 Task: Add Now Organic Eucalyptus Oil to the cart.
Action: Mouse moved to (790, 283)
Screenshot: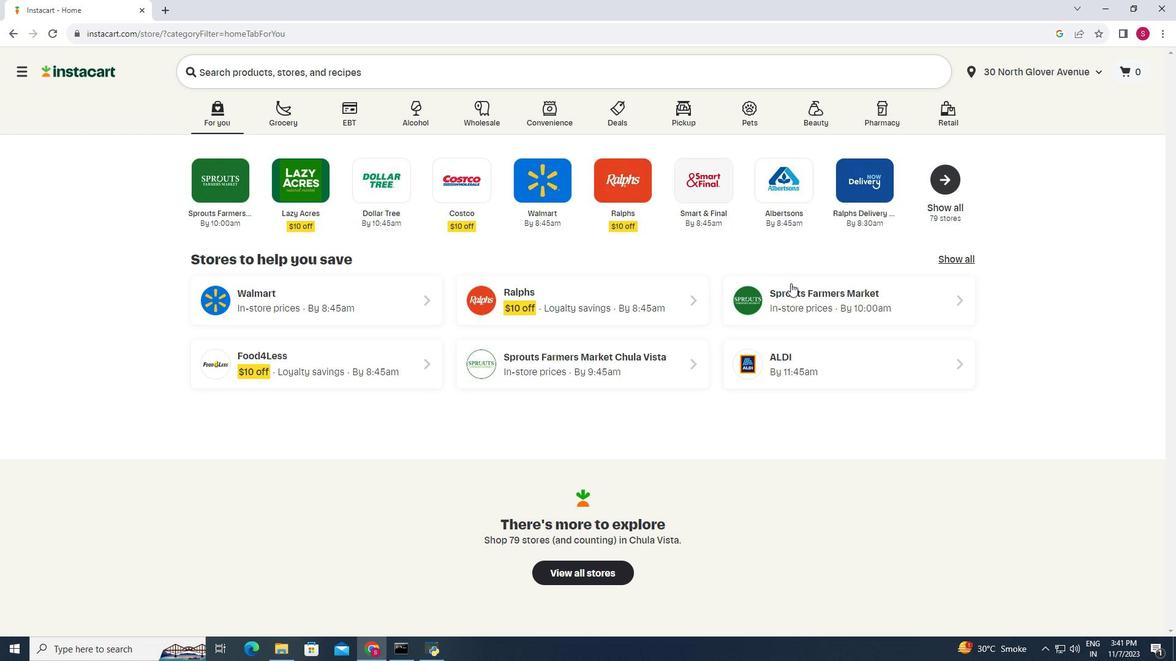 
Action: Mouse pressed left at (790, 283)
Screenshot: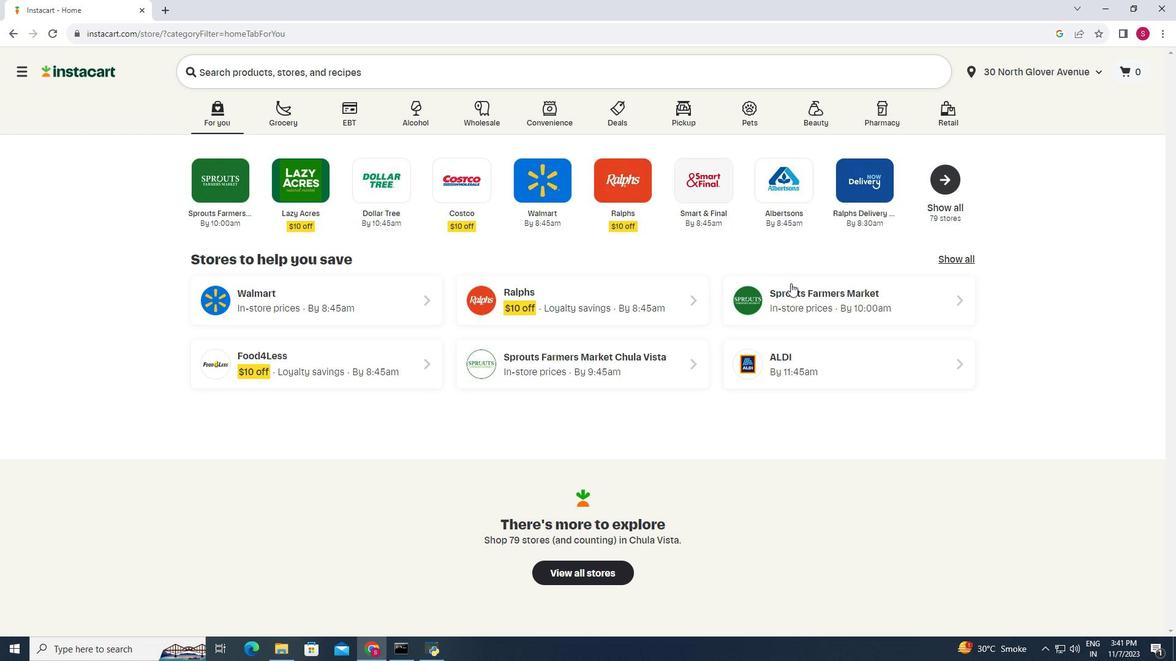 
Action: Mouse moved to (90, 448)
Screenshot: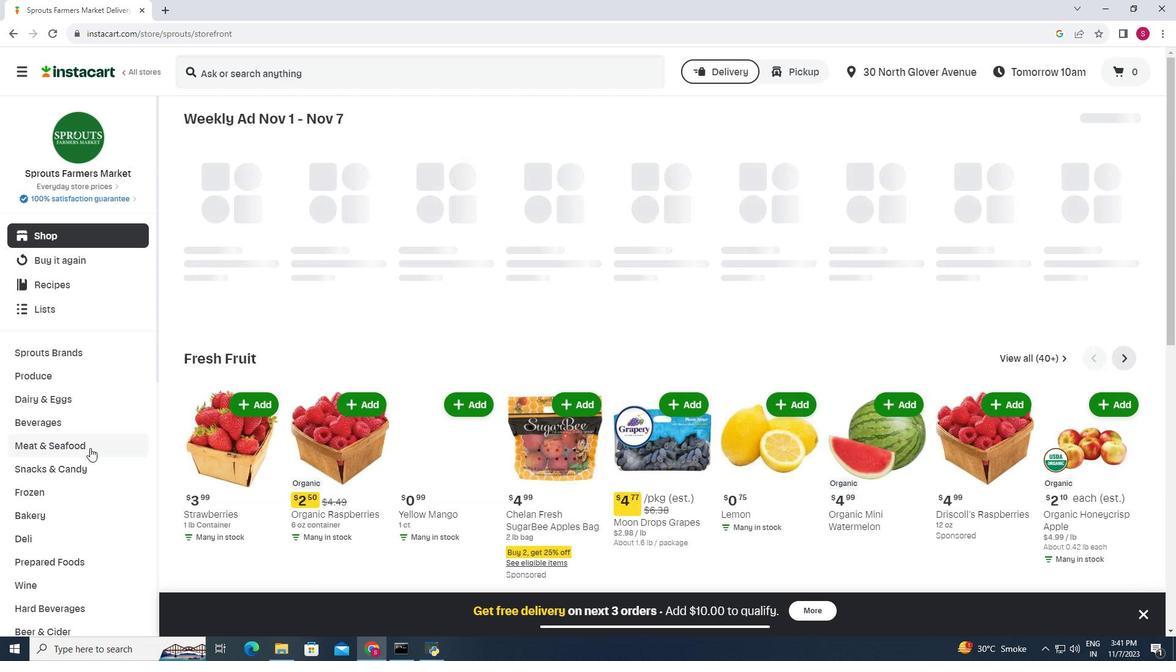 
Action: Mouse scrolled (90, 447) with delta (0, 0)
Screenshot: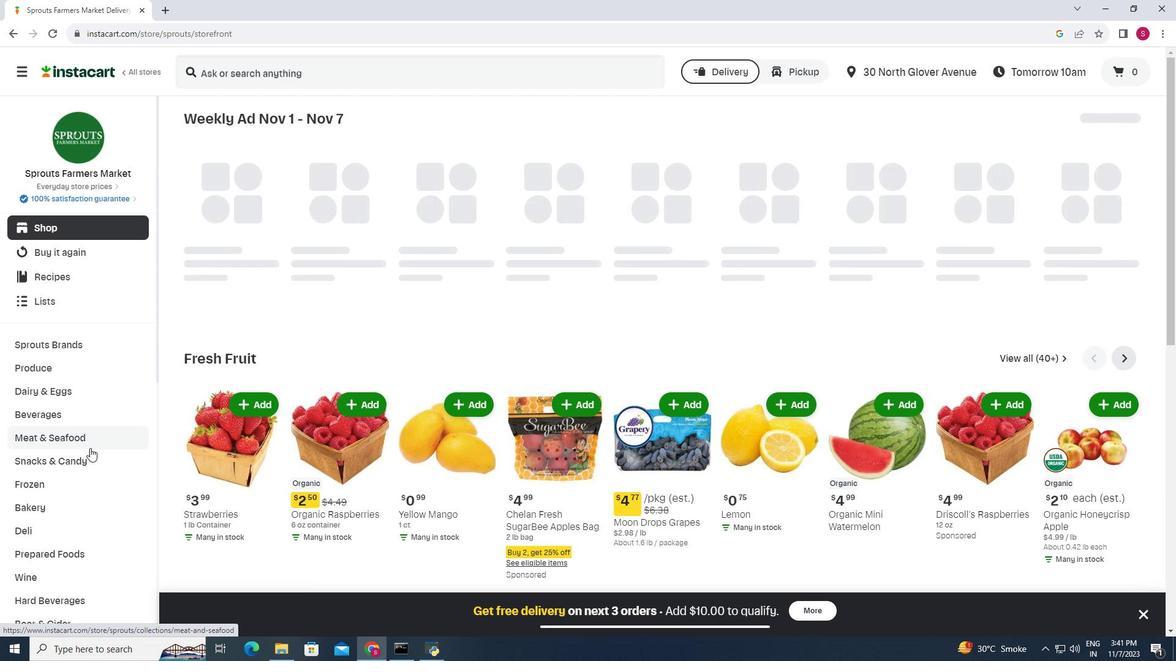 
Action: Mouse scrolled (90, 447) with delta (0, 0)
Screenshot: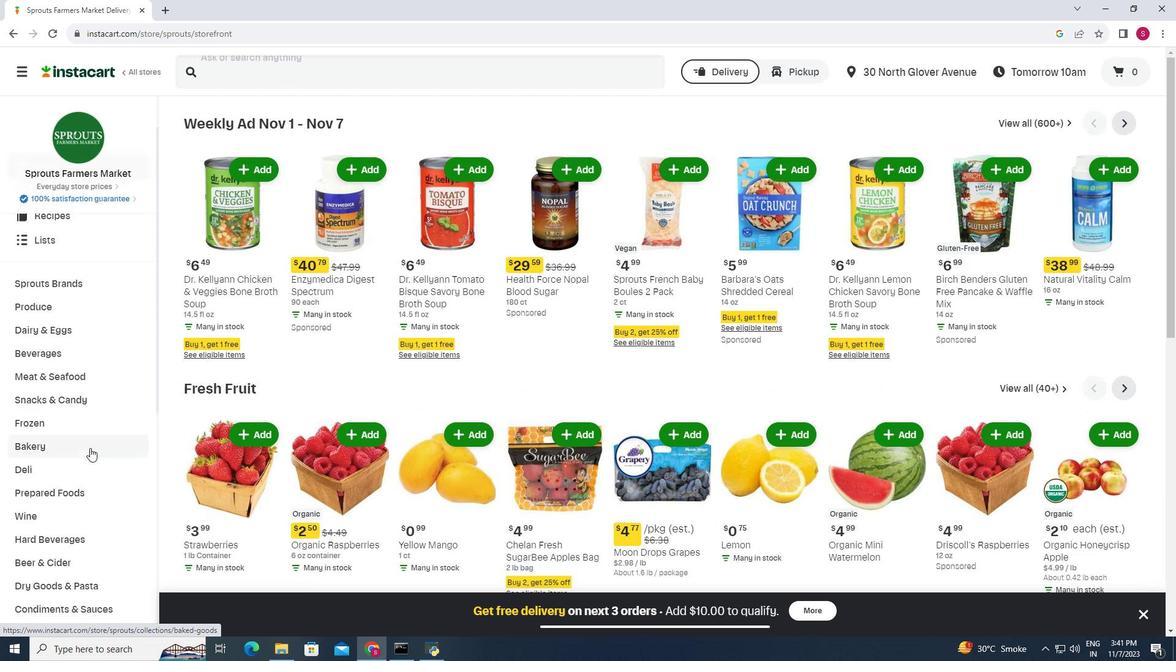 
Action: Mouse scrolled (90, 447) with delta (0, 0)
Screenshot: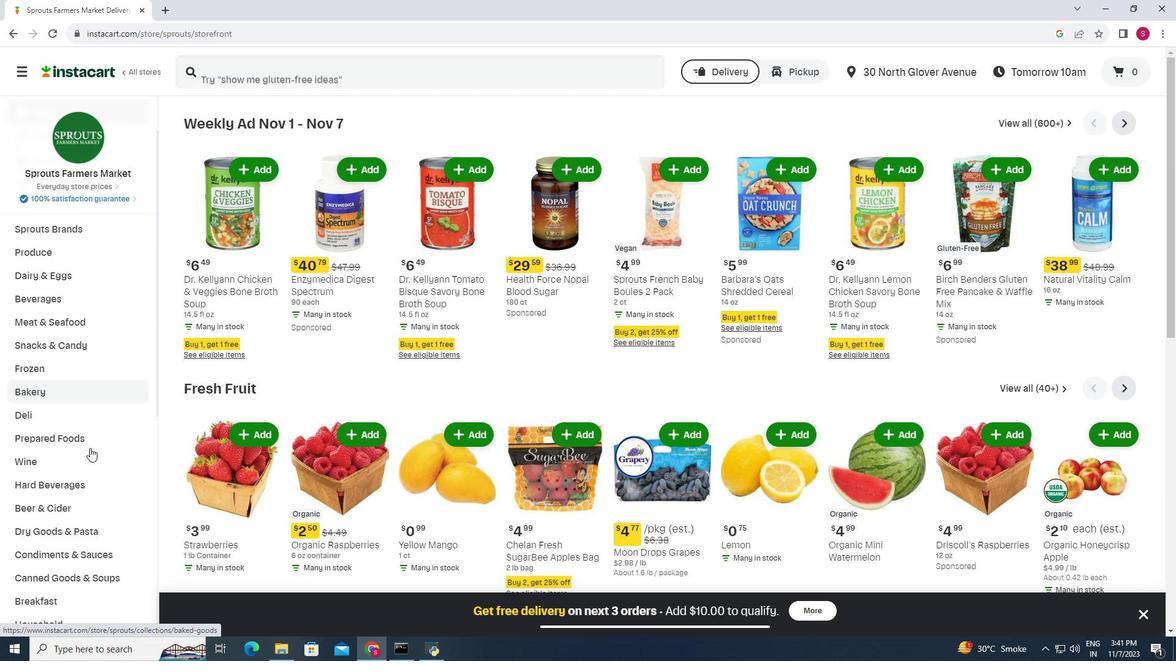 
Action: Mouse scrolled (90, 447) with delta (0, 0)
Screenshot: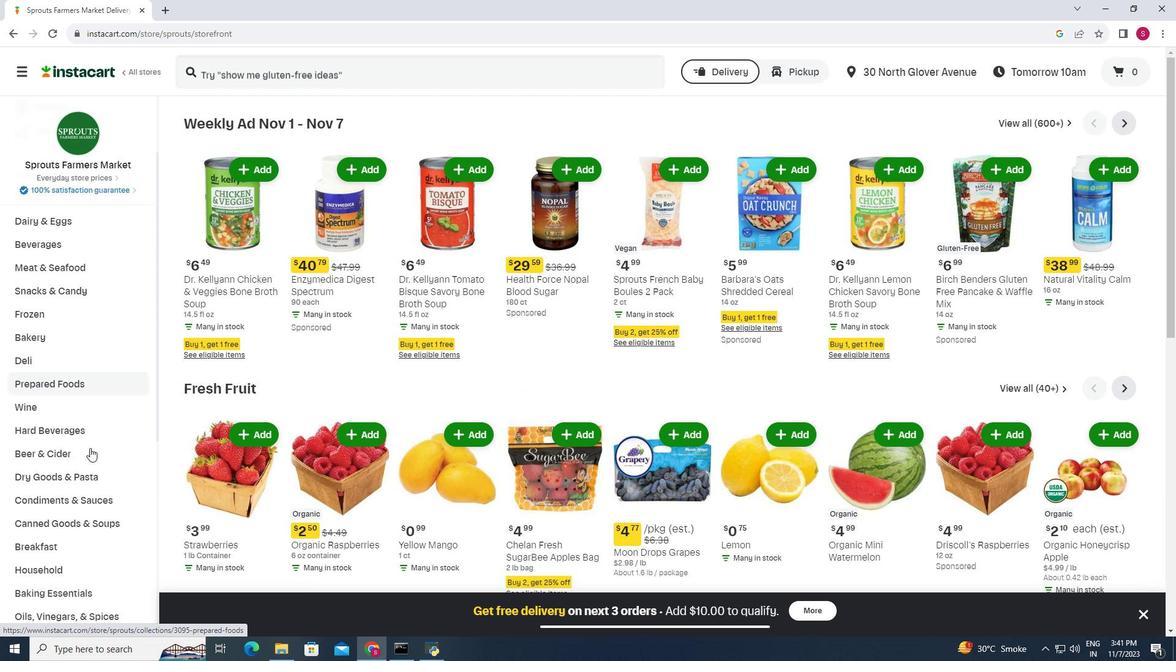 
Action: Mouse moved to (64, 504)
Screenshot: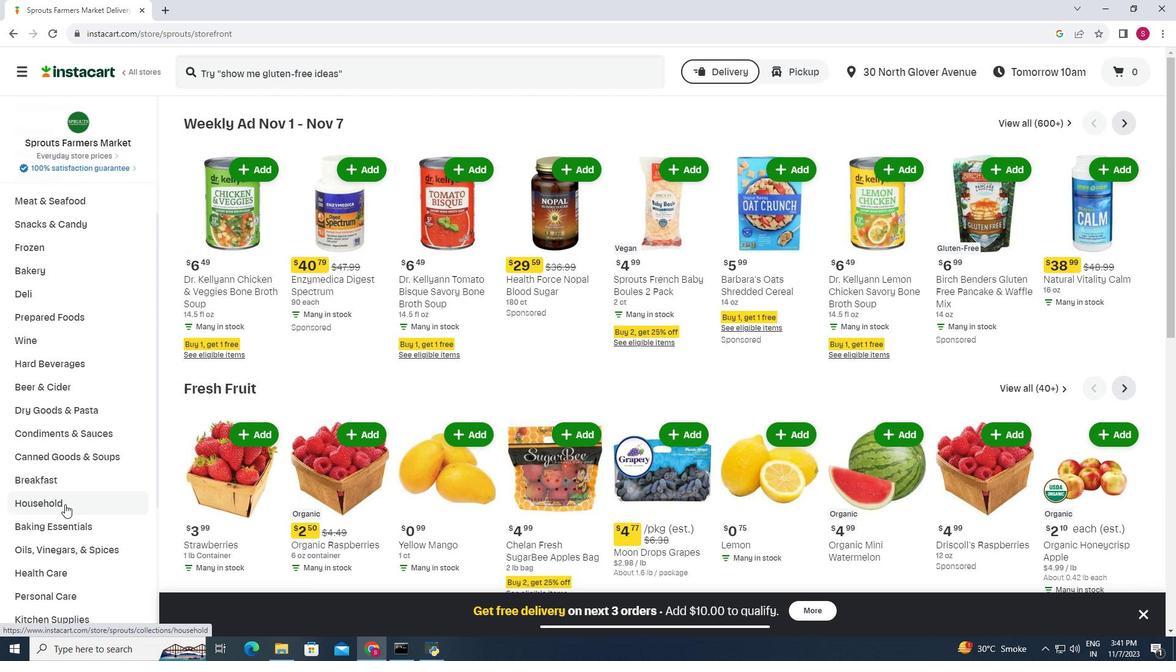 
Action: Mouse pressed left at (64, 504)
Screenshot: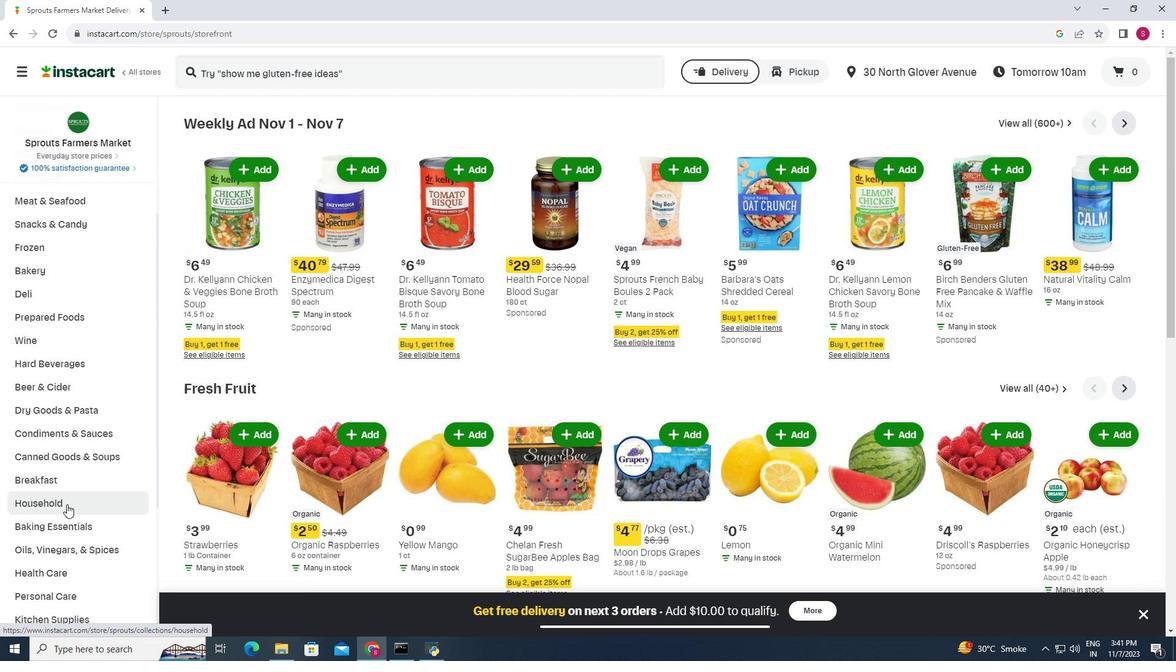 
Action: Mouse moved to (79, 503)
Screenshot: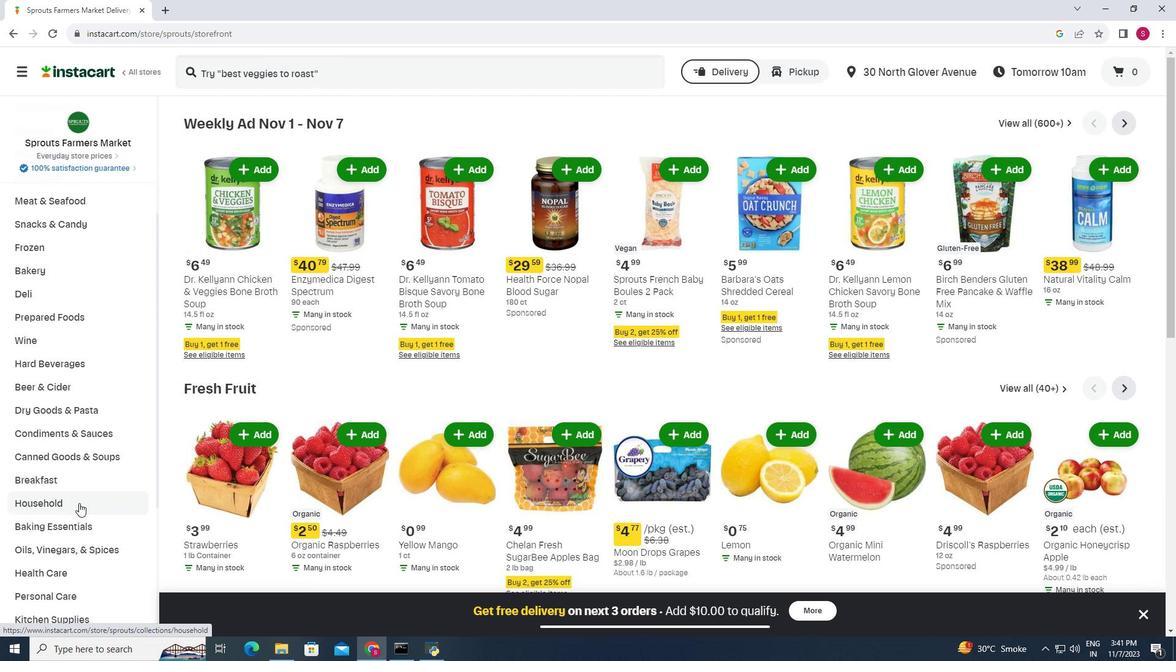 
Action: Mouse pressed left at (79, 503)
Screenshot: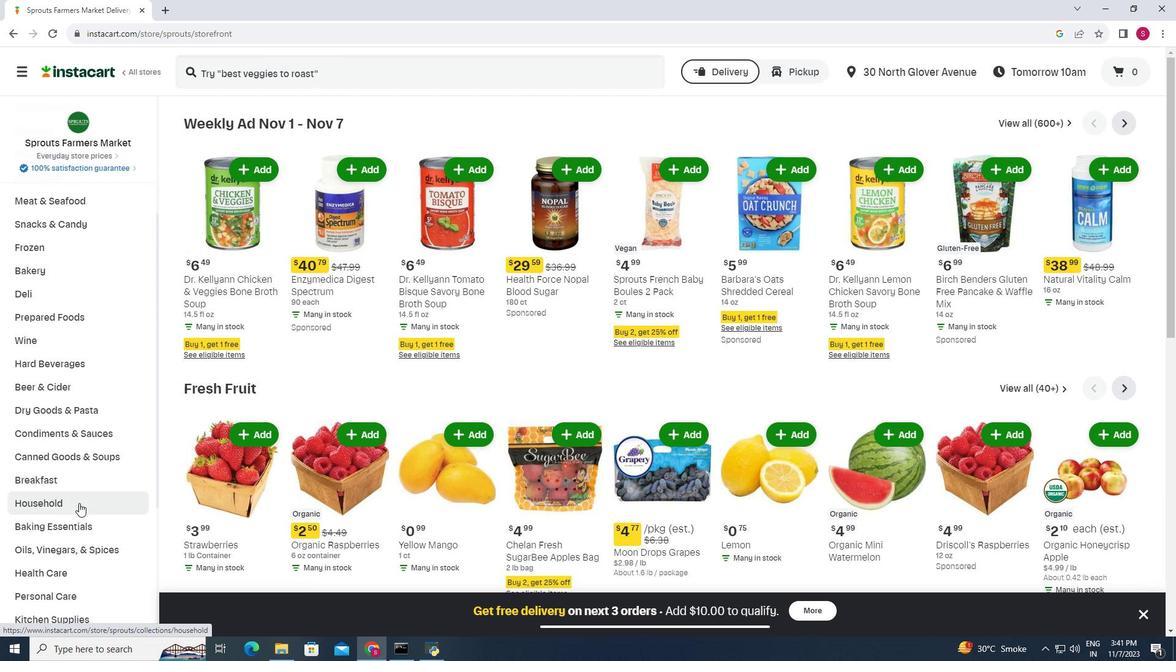 
Action: Mouse moved to (643, 153)
Screenshot: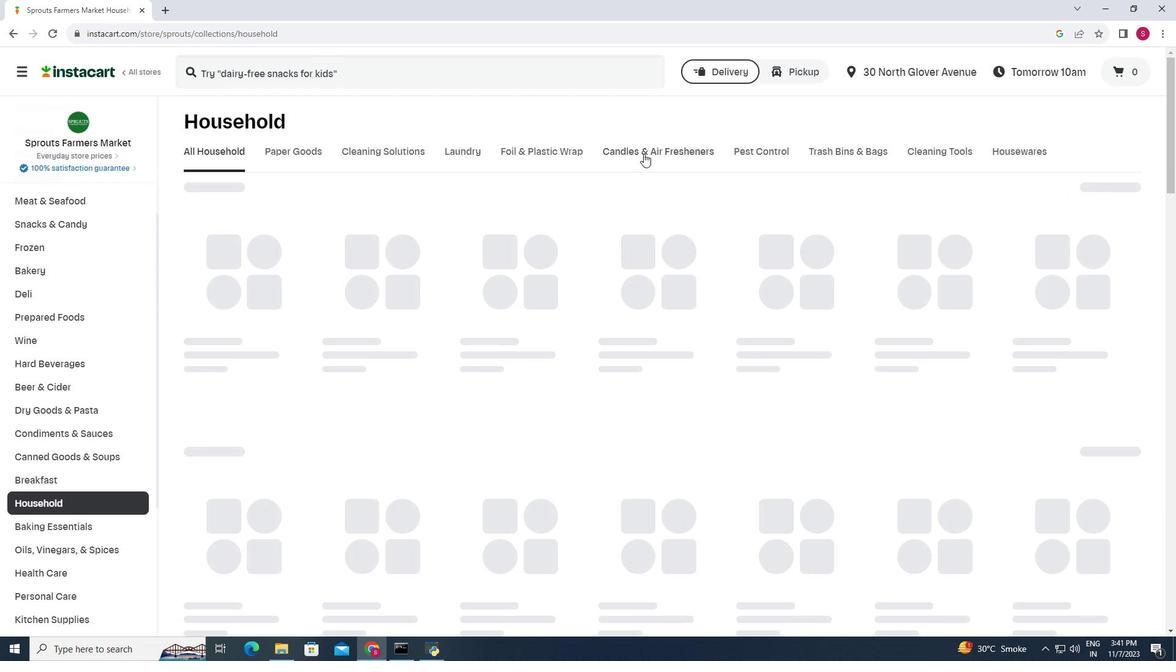 
Action: Mouse pressed left at (643, 153)
Screenshot: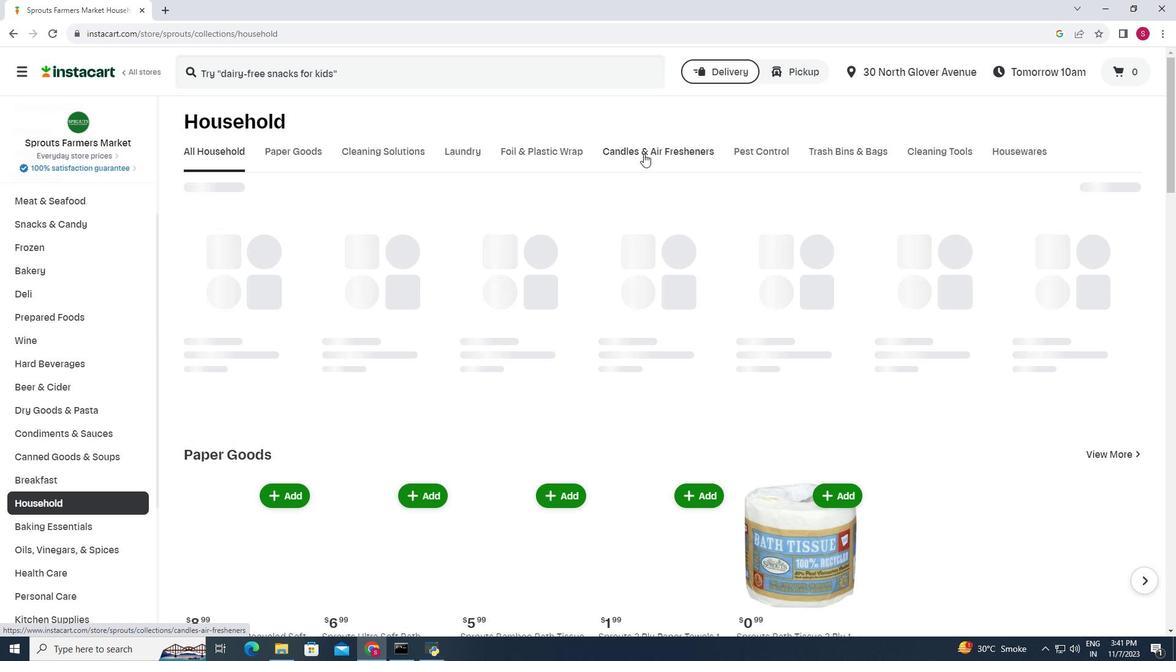 
Action: Mouse moved to (310, 79)
Screenshot: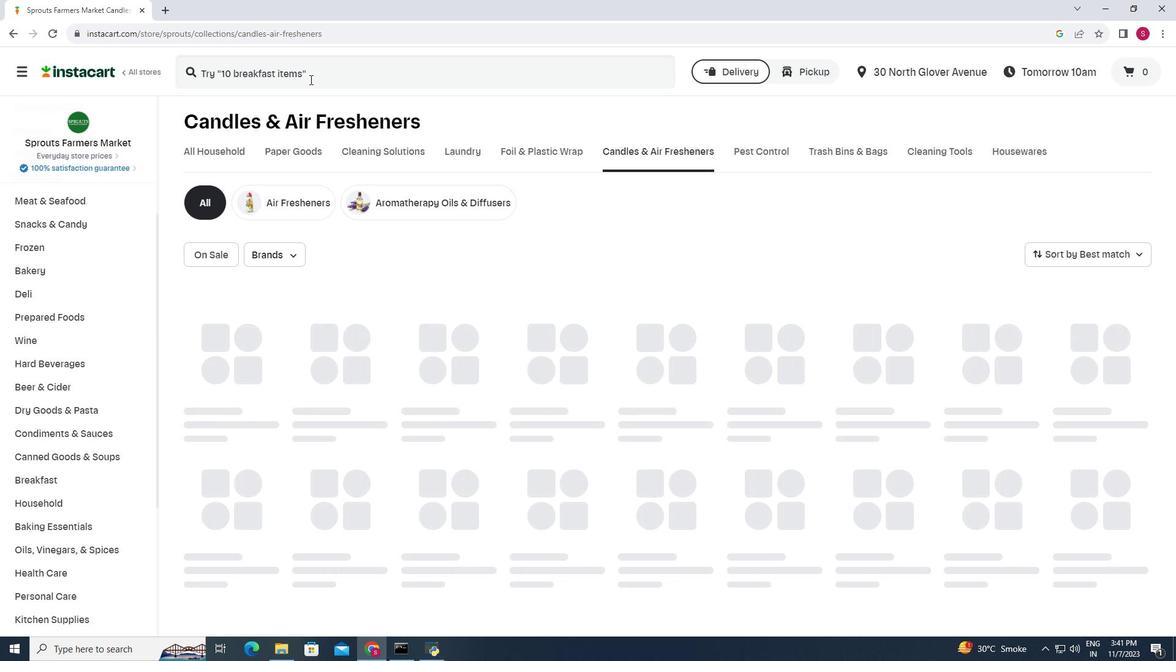 
Action: Mouse pressed left at (310, 79)
Screenshot: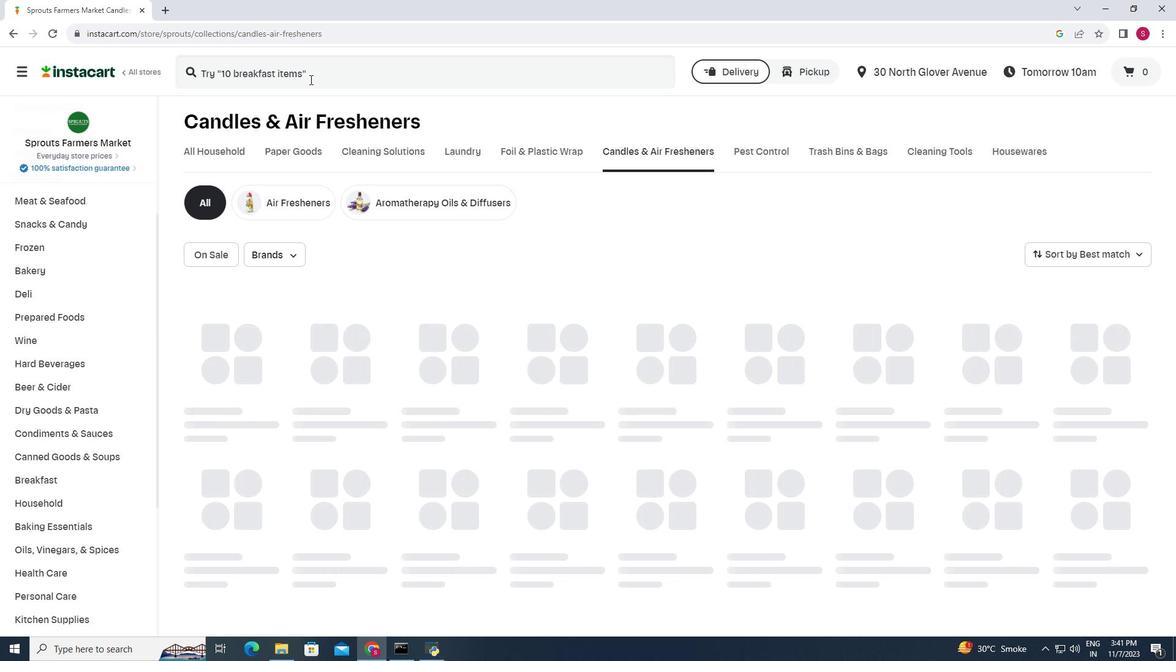 
Action: Mouse moved to (261, 16)
Screenshot: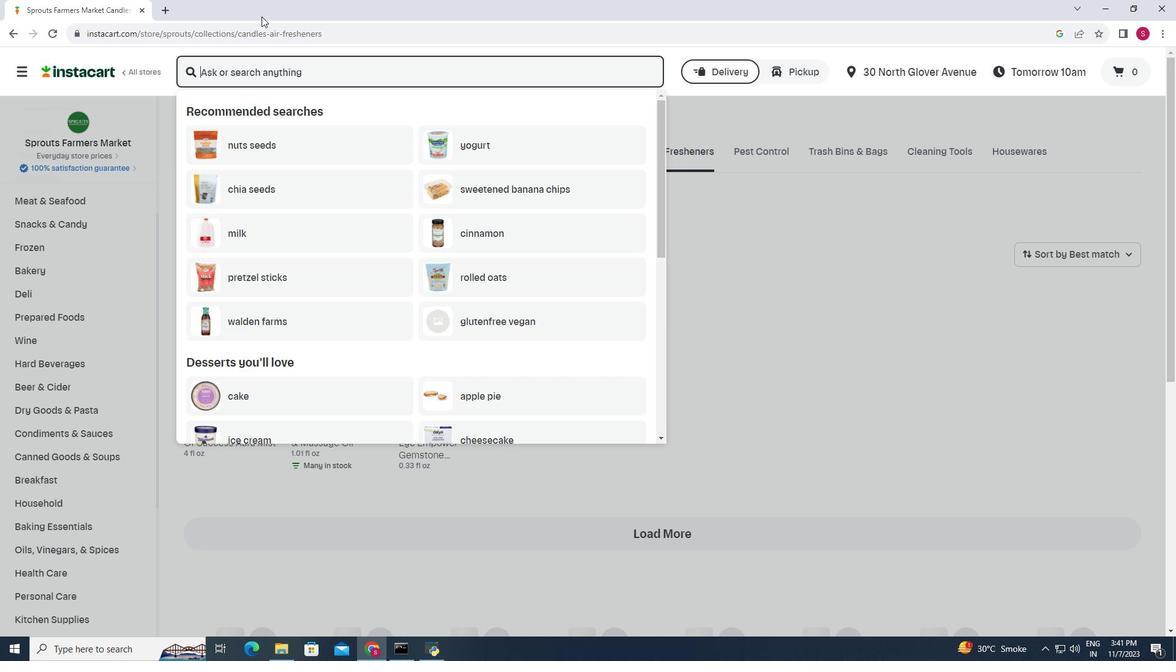 
Action: Key pressed <Key.shift>Now<Key.space><Key.shift>Organic<Key.space><Key.shift><Key.shift>Eucalyptus<Key.space><Key.shift>Oil<Key.enter>
Screenshot: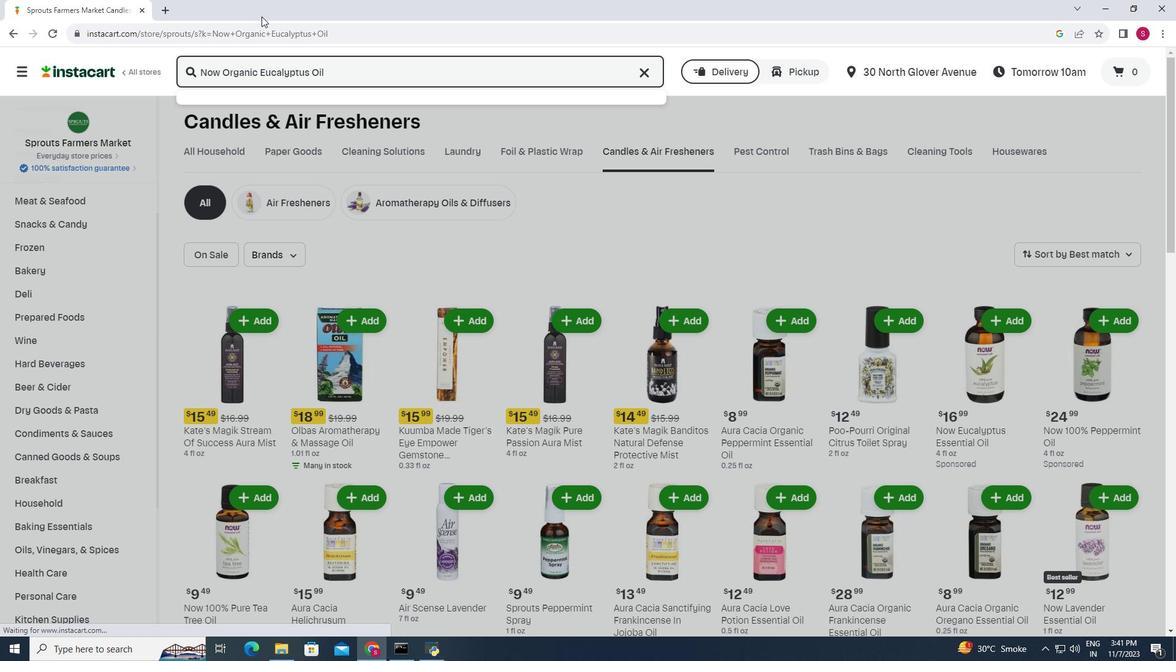
Action: Mouse moved to (727, 171)
Screenshot: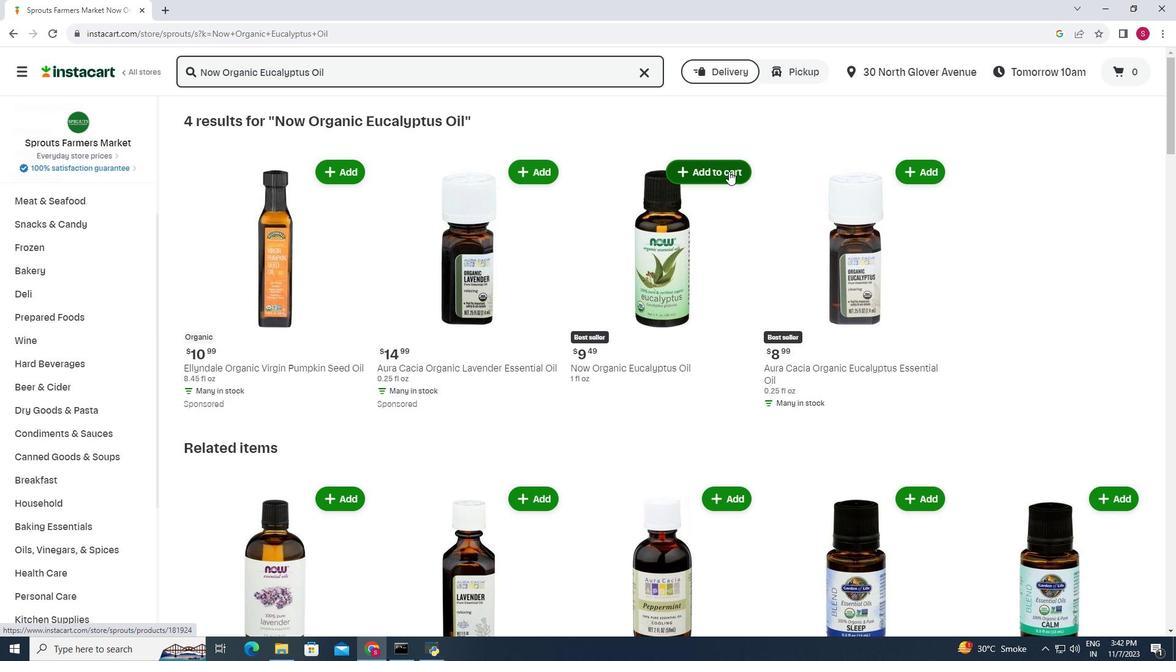 
Action: Mouse pressed left at (727, 171)
Screenshot: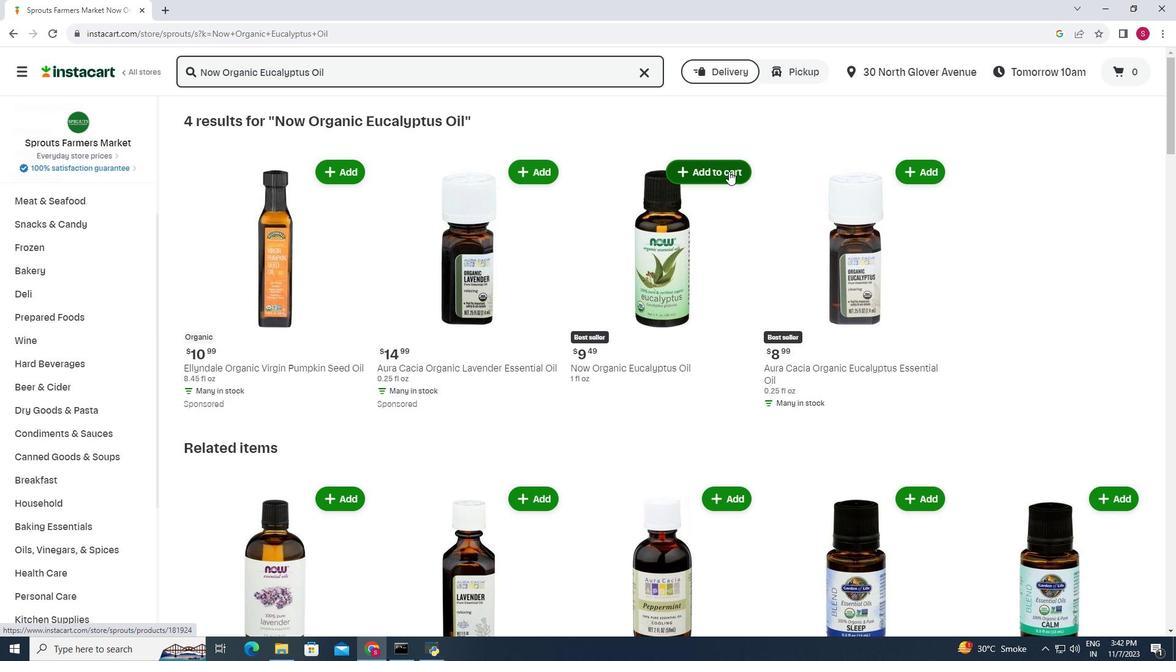 
Action: Mouse moved to (749, 132)
Screenshot: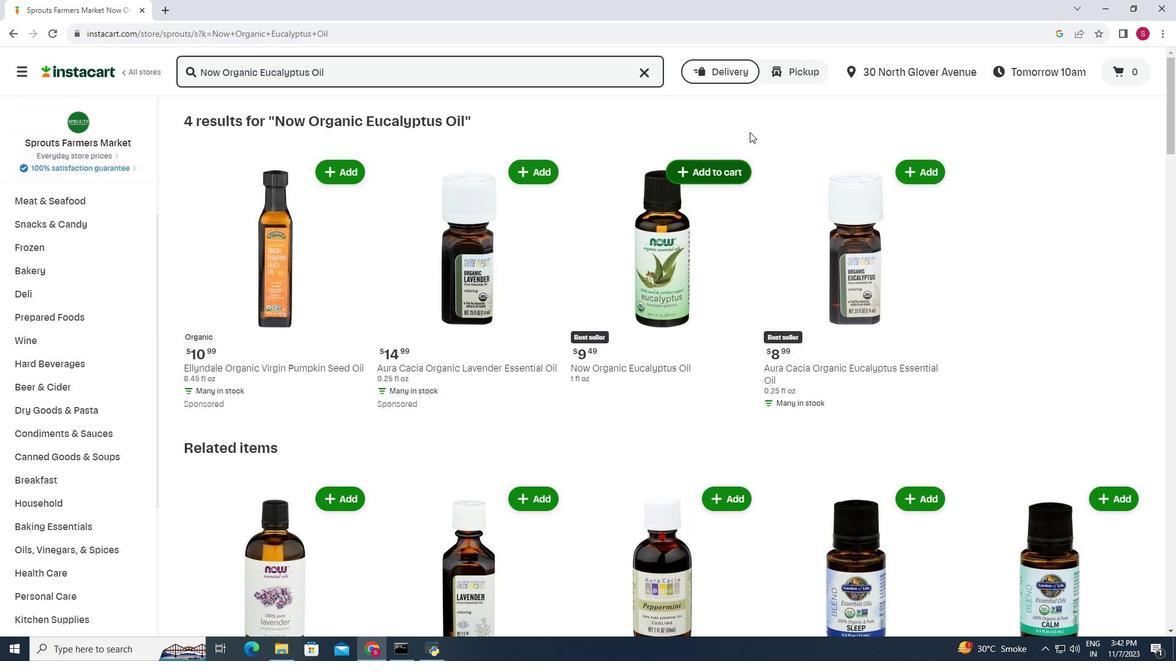 
